Task: AssignAyush98111@gmail.com as Assignee of Issue Issue0000000062 in Backlog  in Scrum Project Project0000000013 in Jira. AssignAyush98111@gmail.com as Assignee of Issue Issue0000000063 in Backlog  in Scrum Project Project0000000013 in Jira. AssignMailaustralia7@gmail.com as Assignee of Issue Issue0000000064 in Backlog  in Scrum Project Project0000000013 in Jira. AssignMailaustralia7@gmail.com as Assignee of Issue Issue0000000065 in Backlog  in Scrum Project Project0000000013 in Jira. AssignVinnyoffice2@gmail.com as Assignee of Issue Issue0000000066 in Backlog  in Scrum Project Project0000000014 in Jira
Action: Mouse moved to (1014, 403)
Screenshot: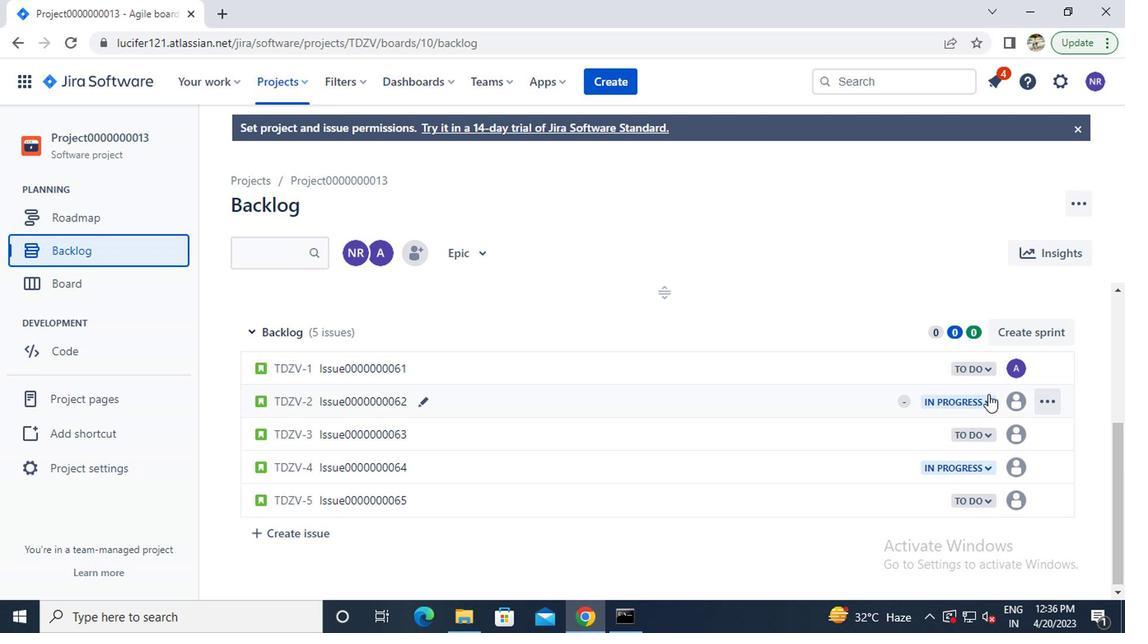 
Action: Mouse pressed left at (1014, 403)
Screenshot: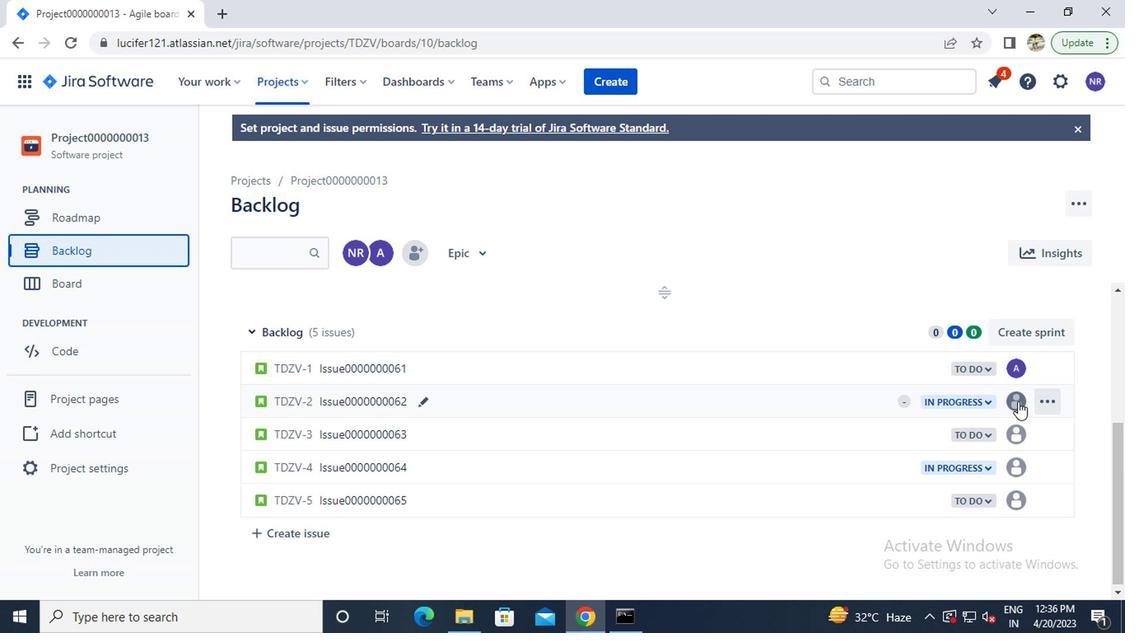 
Action: Mouse moved to (917, 473)
Screenshot: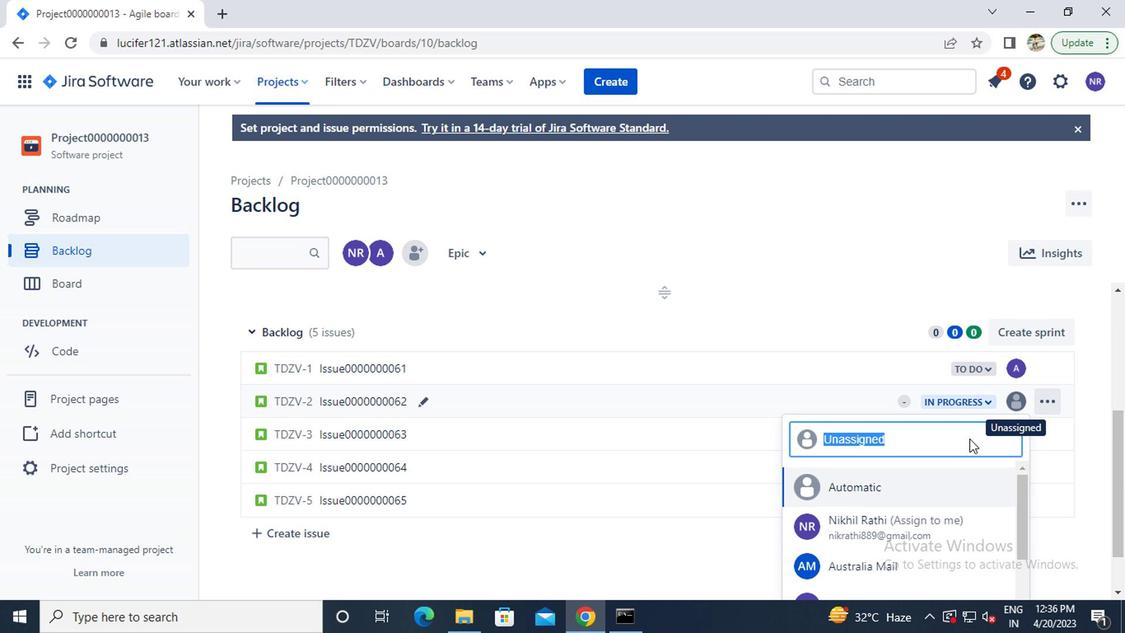 
Action: Mouse scrolled (917, 472) with delta (0, 0)
Screenshot: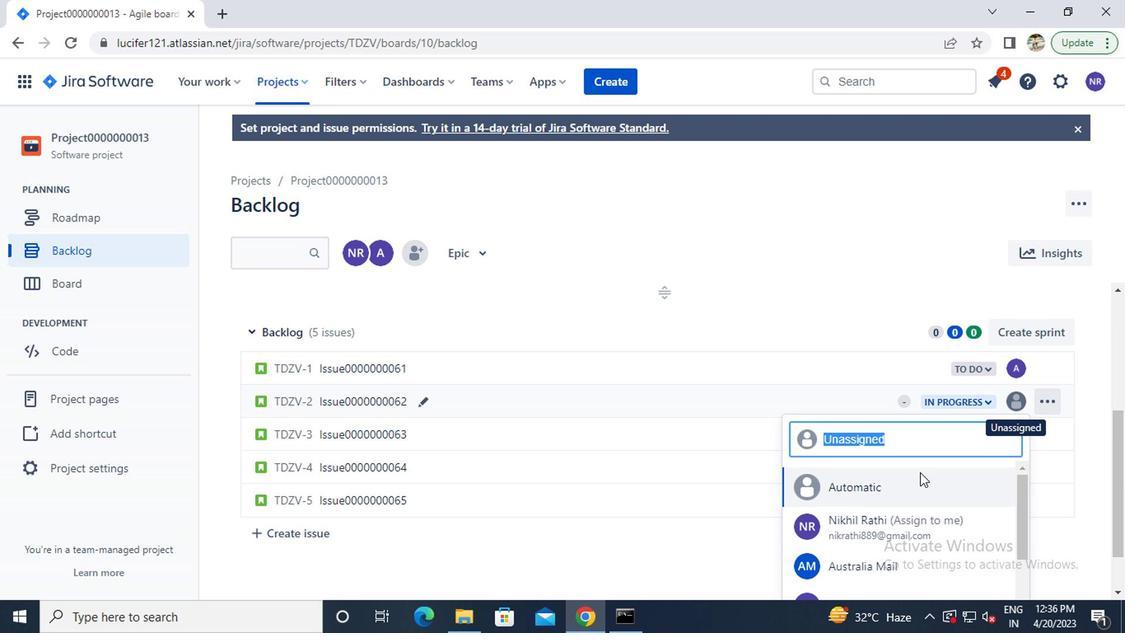 
Action: Mouse scrolled (917, 472) with delta (0, 0)
Screenshot: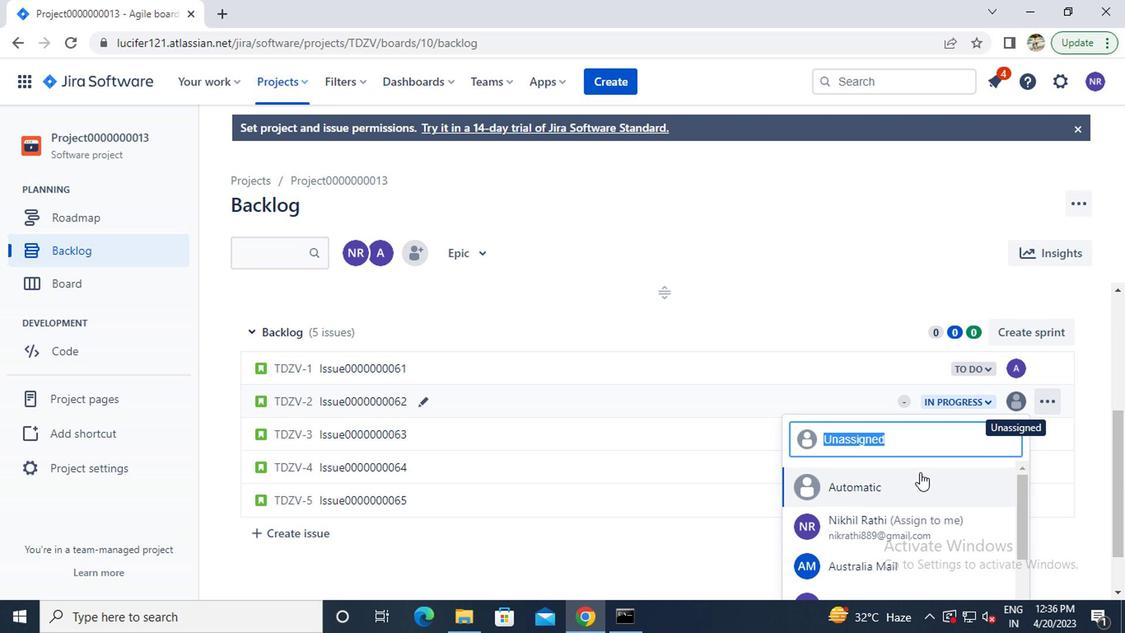 
Action: Mouse moved to (906, 484)
Screenshot: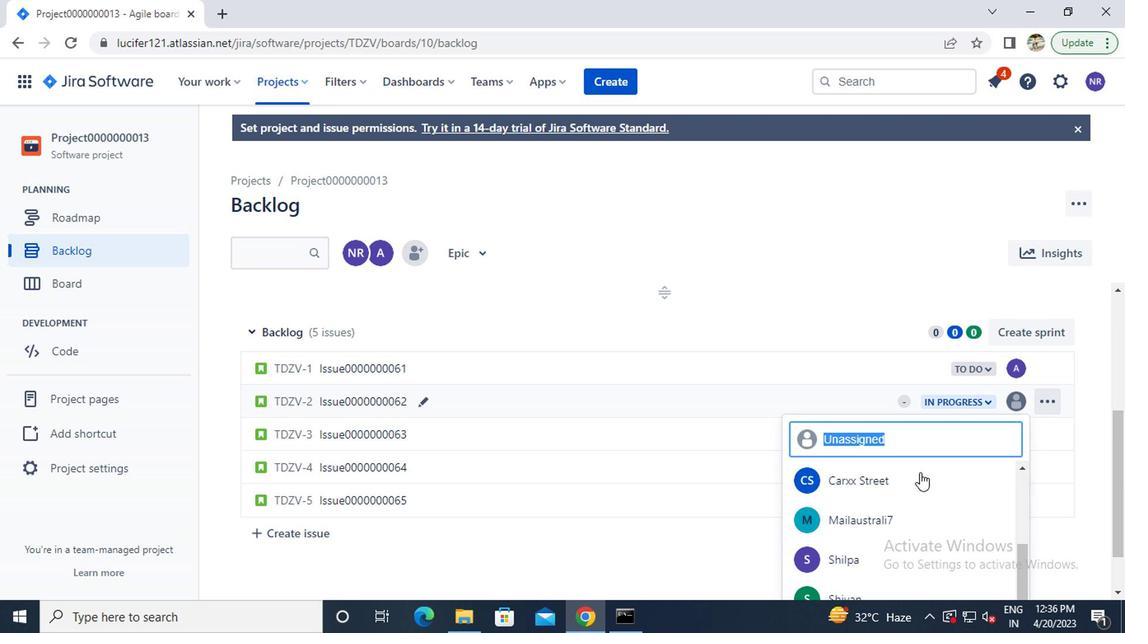
Action: Mouse scrolled (906, 485) with delta (0, 0)
Screenshot: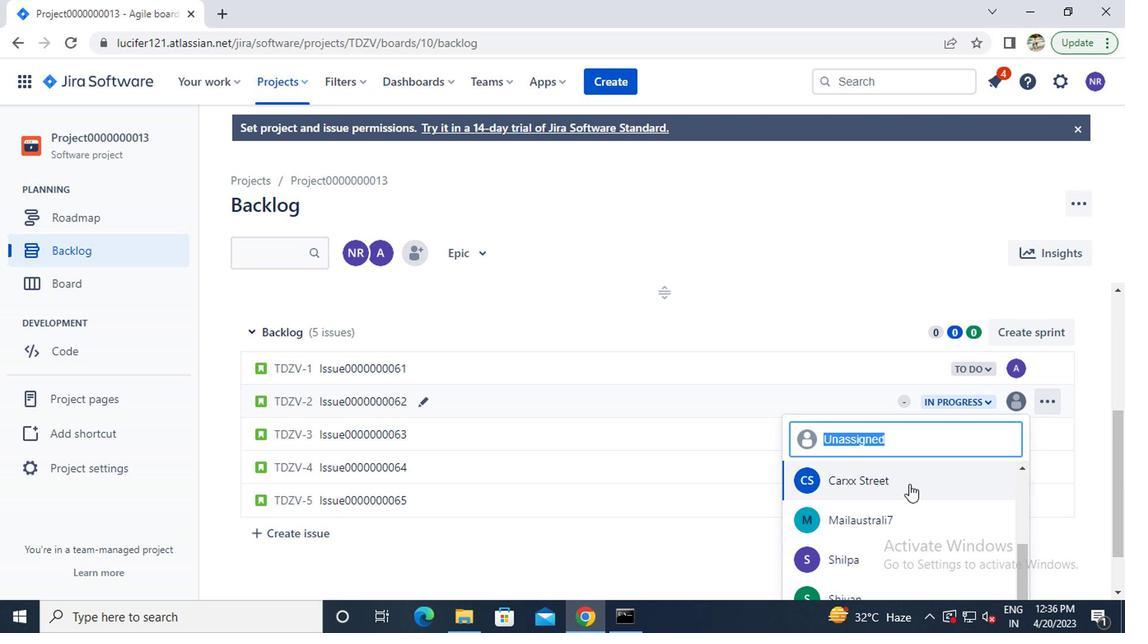 
Action: Mouse moved to (862, 515)
Screenshot: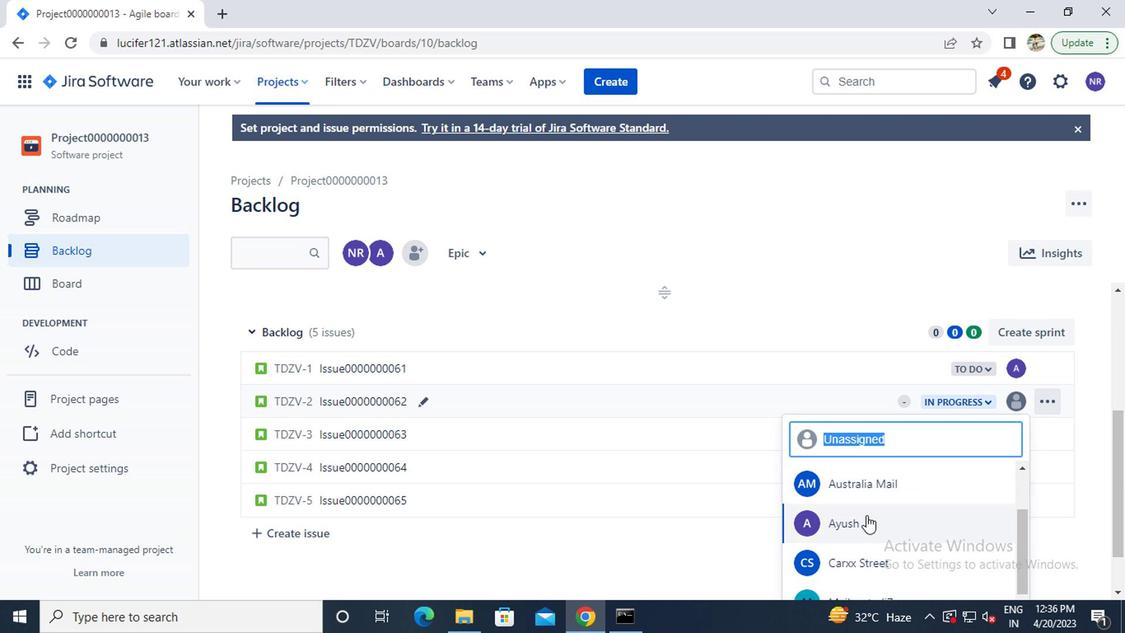 
Action: Mouse pressed left at (862, 515)
Screenshot: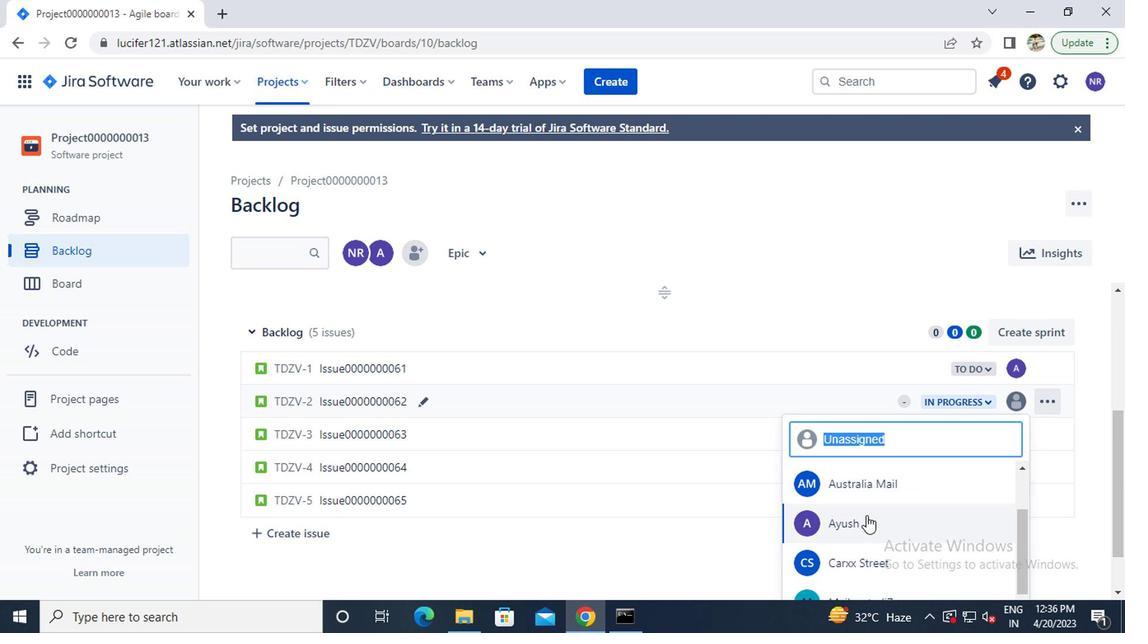 
Action: Mouse moved to (1012, 443)
Screenshot: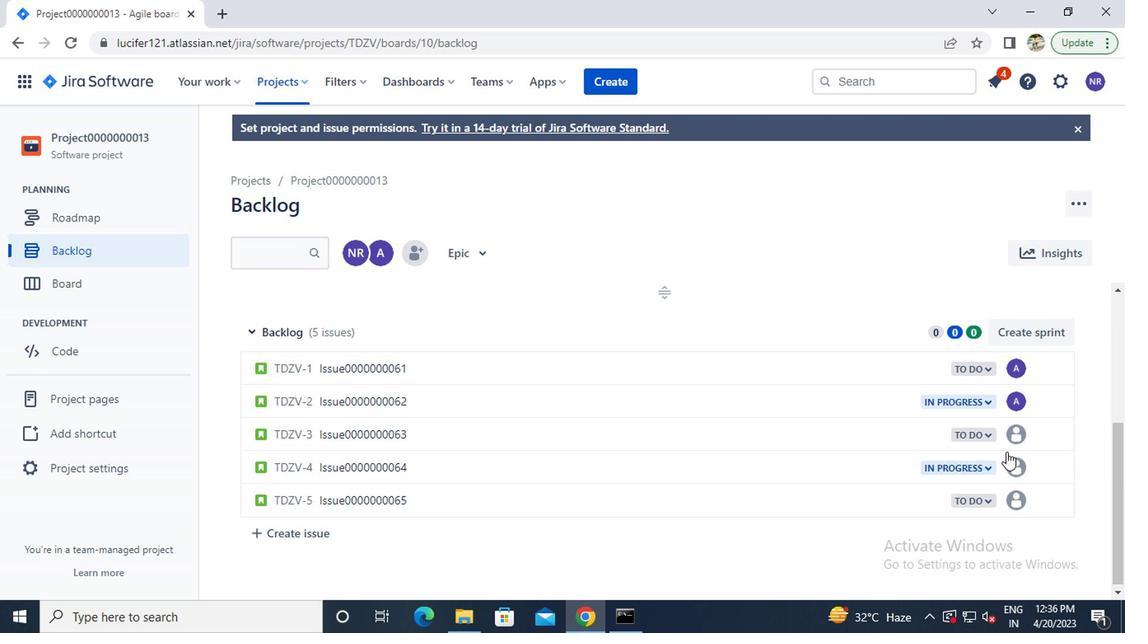 
Action: Mouse pressed left at (1012, 443)
Screenshot: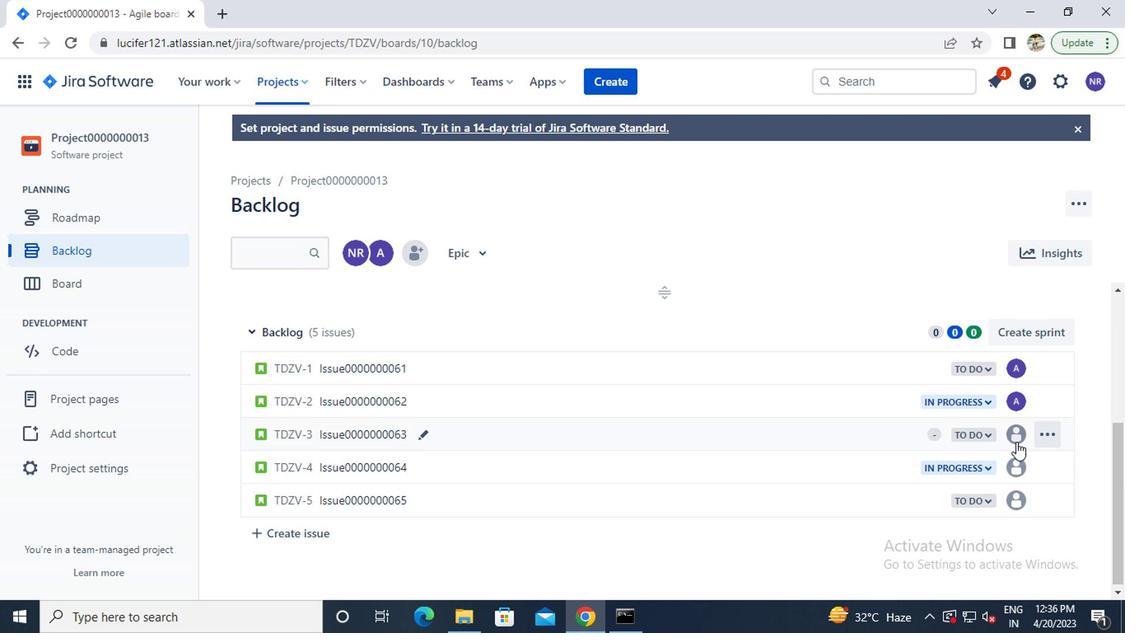 
Action: Key pressed ay
Screenshot: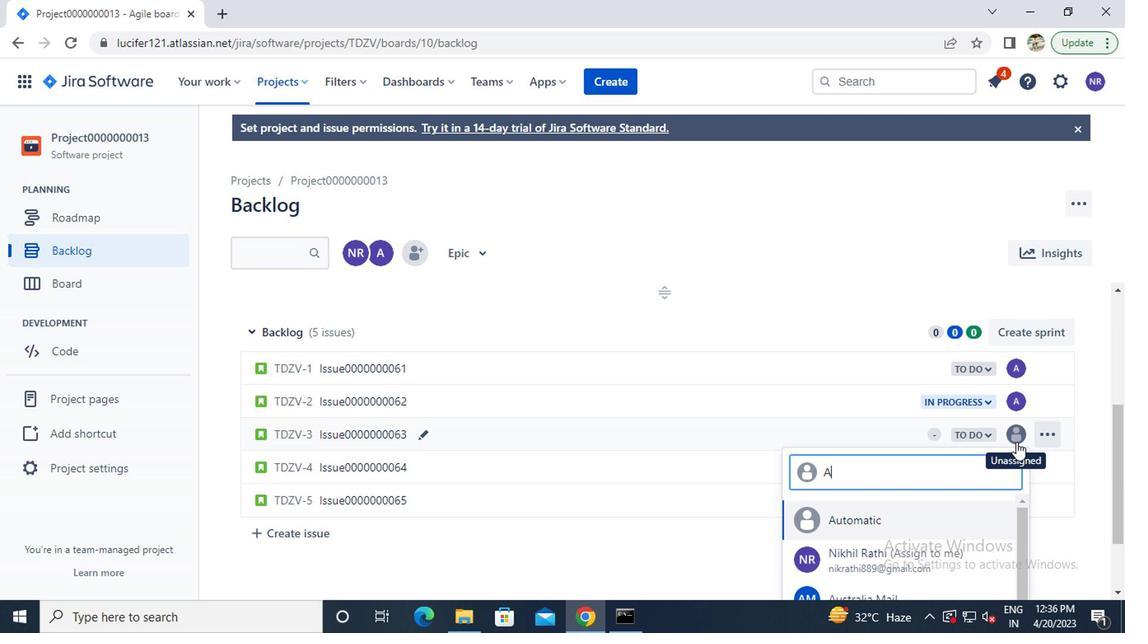 
Action: Mouse moved to (891, 516)
Screenshot: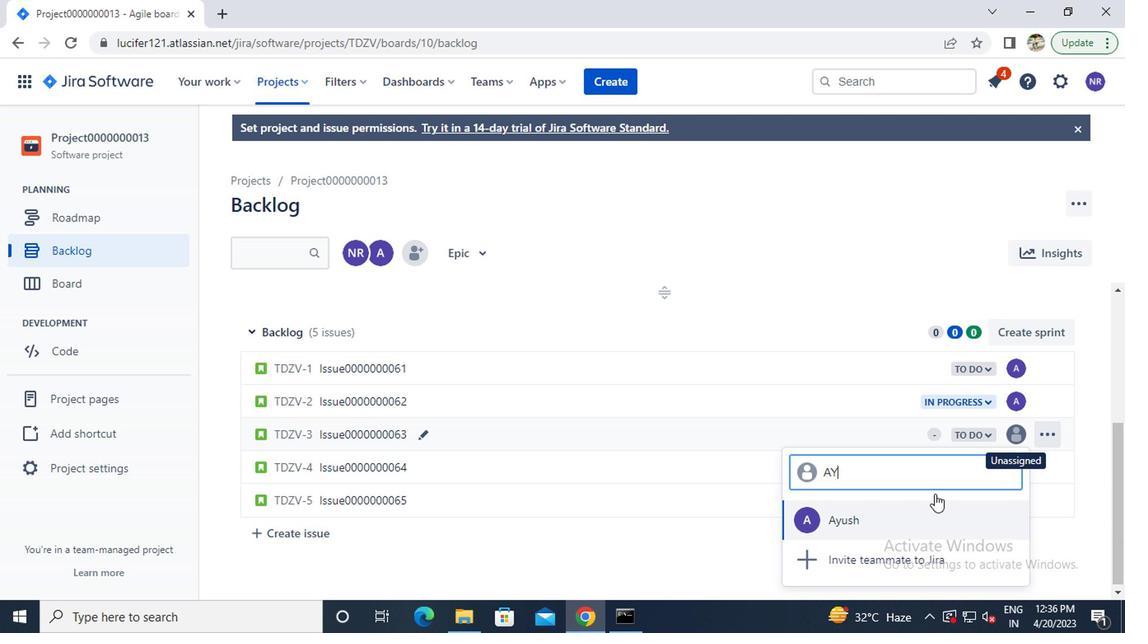 
Action: Mouse pressed left at (891, 516)
Screenshot: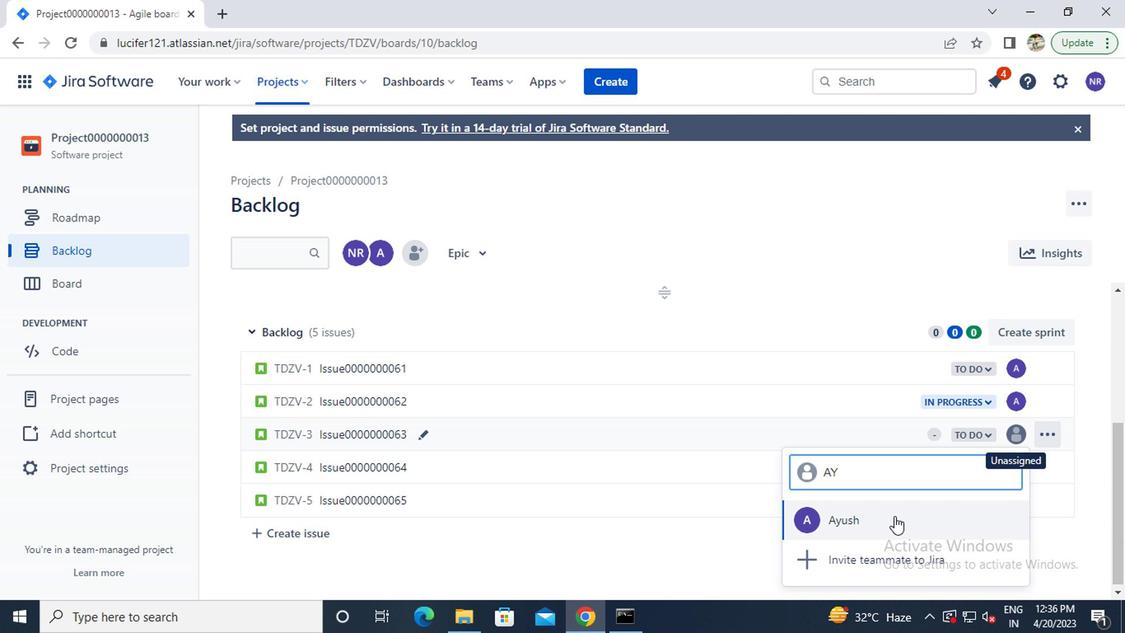 
Action: Mouse moved to (1016, 469)
Screenshot: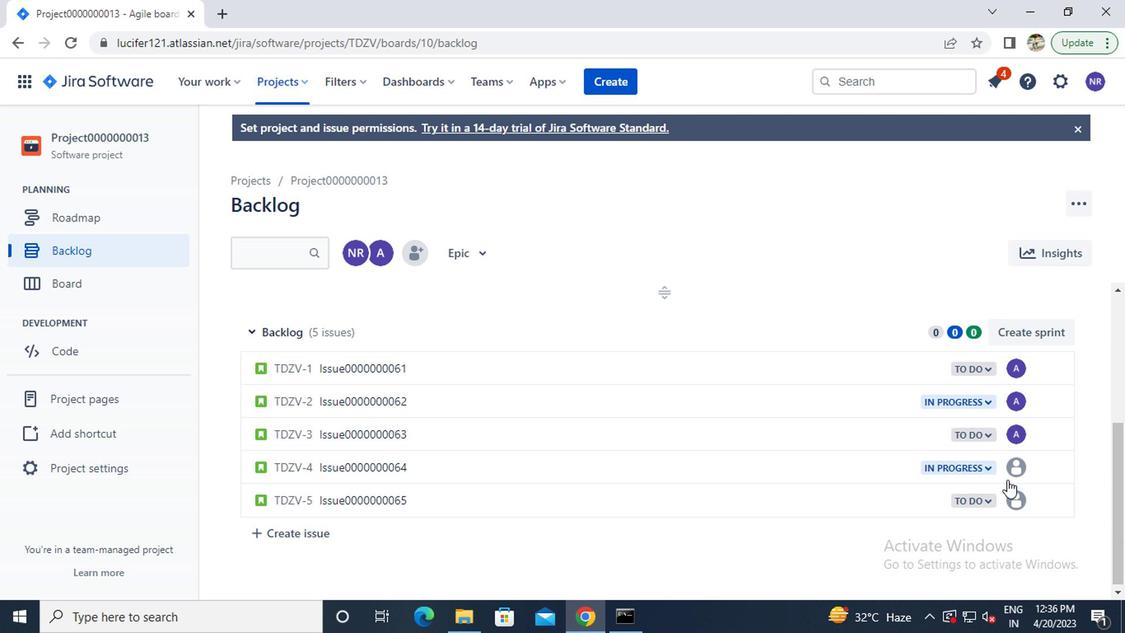 
Action: Mouse pressed left at (1016, 469)
Screenshot: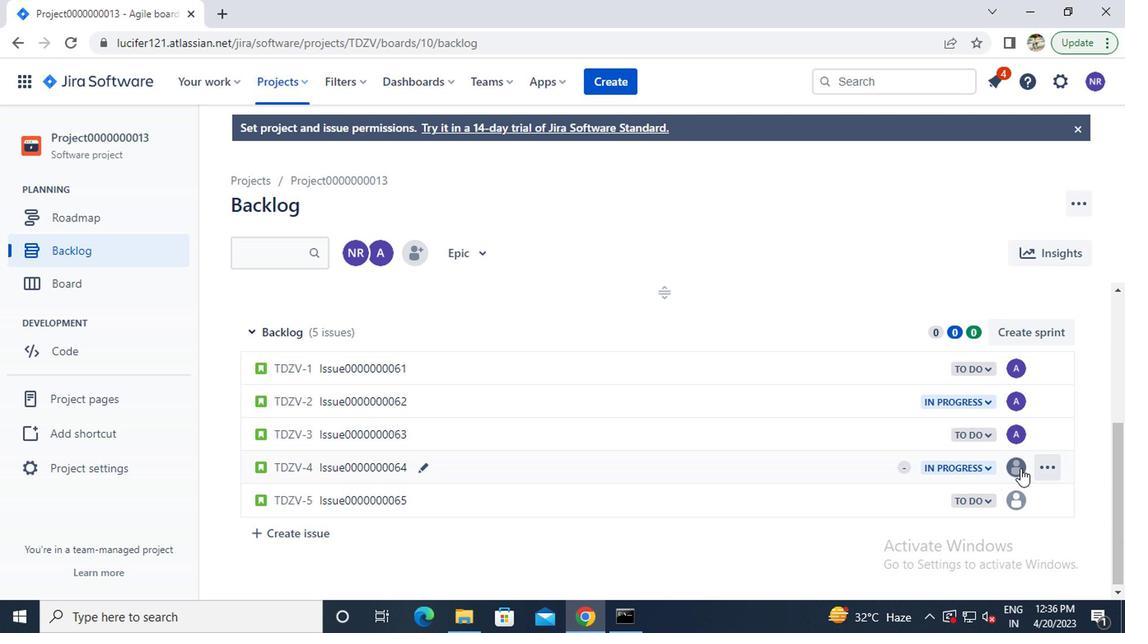 
Action: Key pressed mail
Screenshot: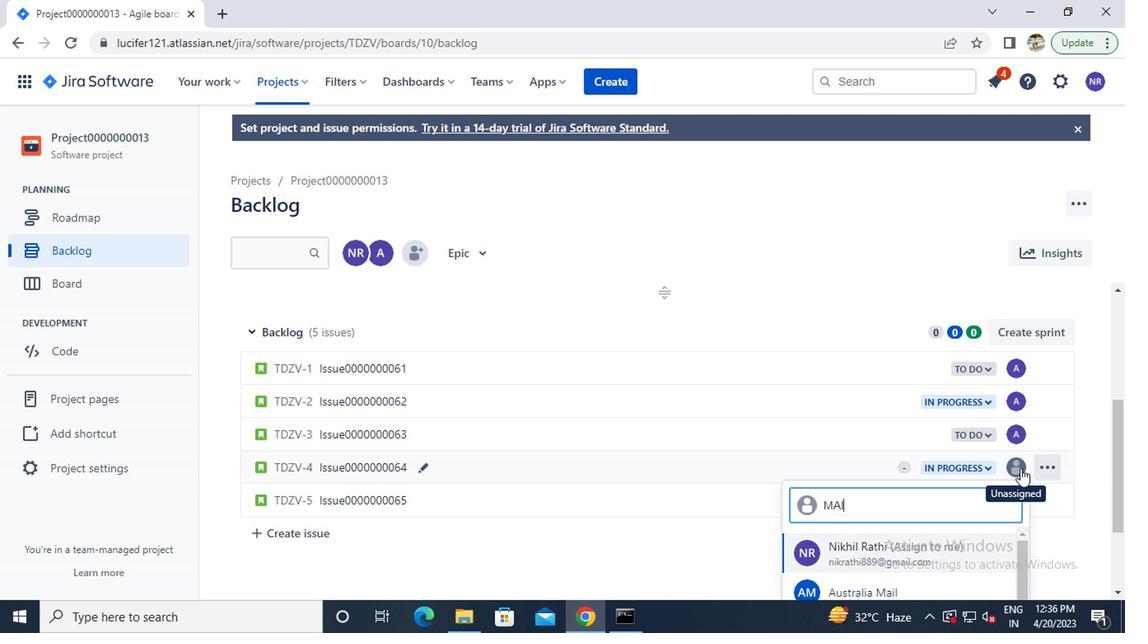 
Action: Mouse moved to (851, 584)
Screenshot: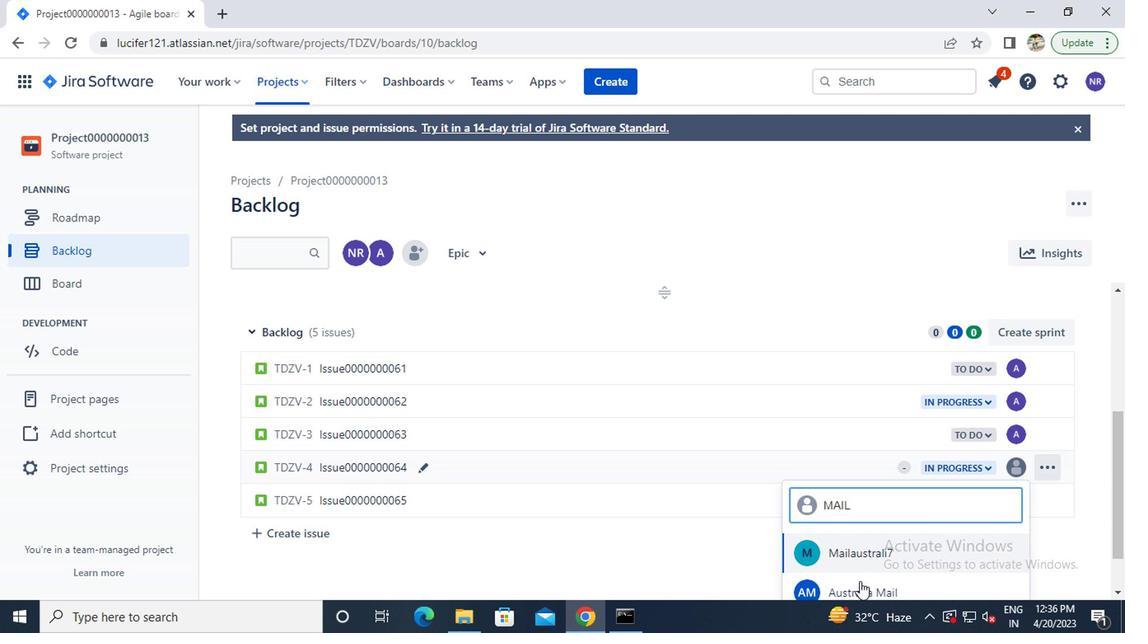 
Action: Mouse pressed left at (851, 584)
Screenshot: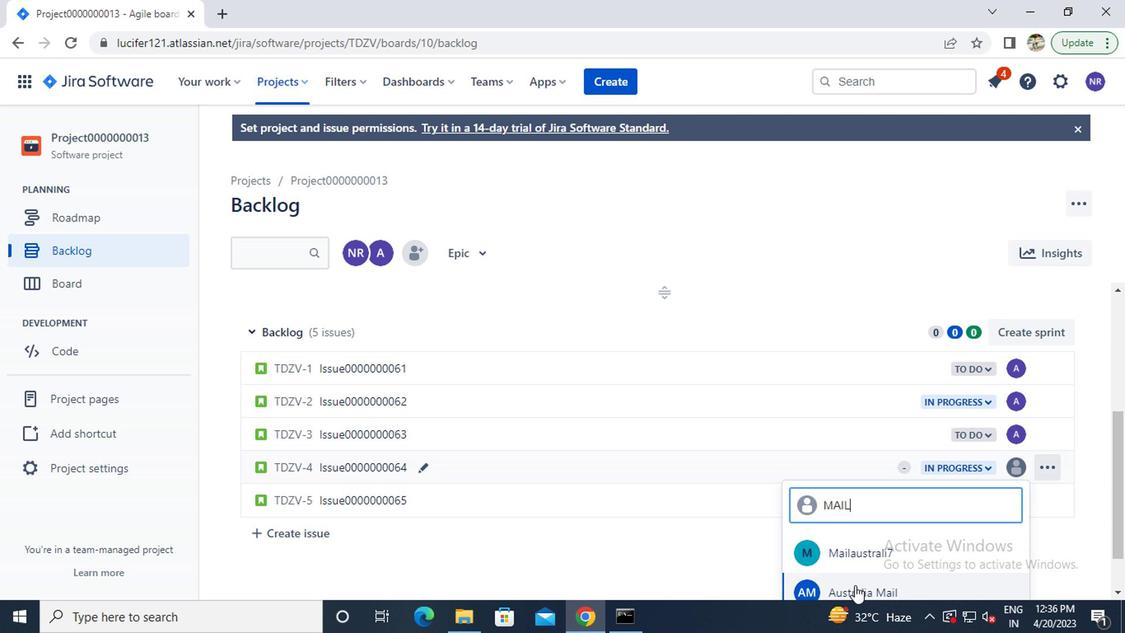 
Action: Mouse moved to (1009, 502)
Screenshot: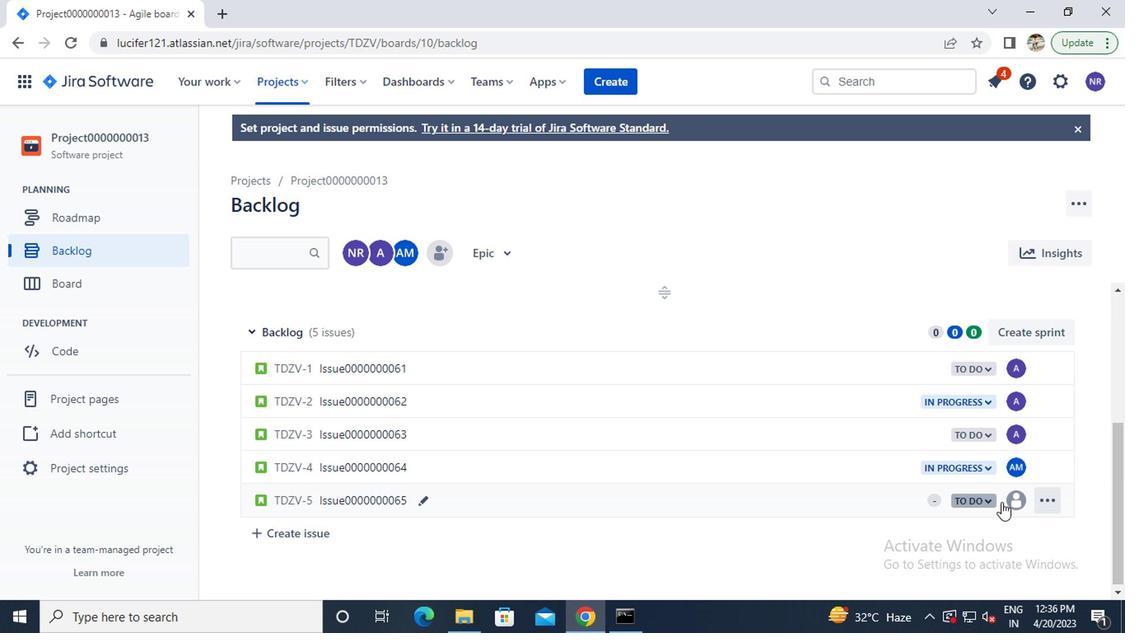 
Action: Mouse pressed left at (1009, 502)
Screenshot: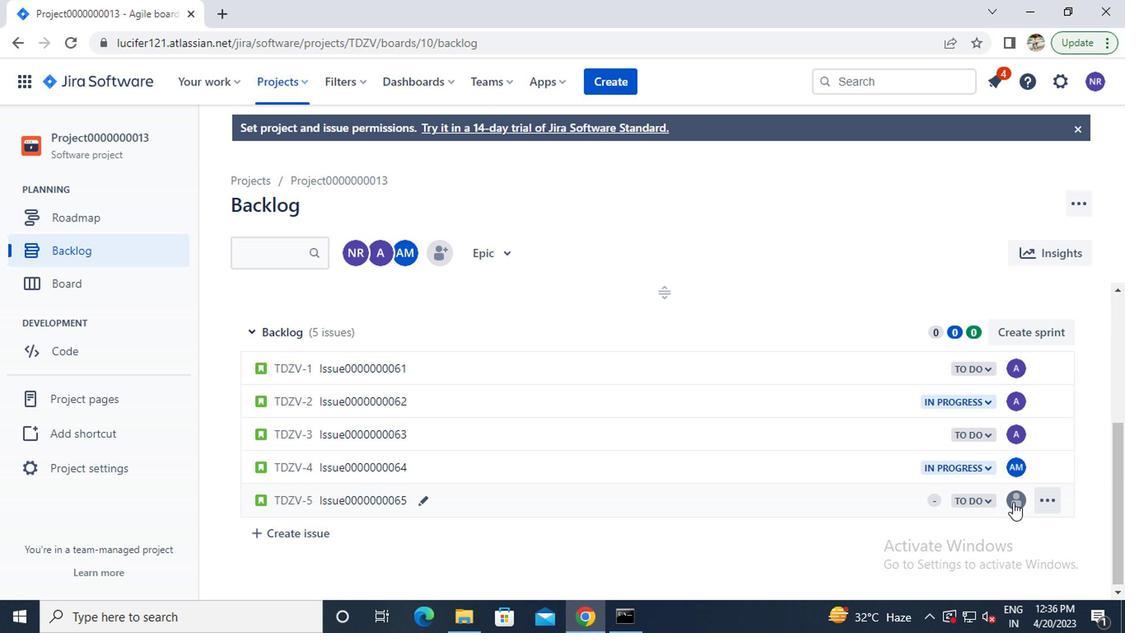 
Action: Key pressed <Key.caps_lock>ma
Screenshot: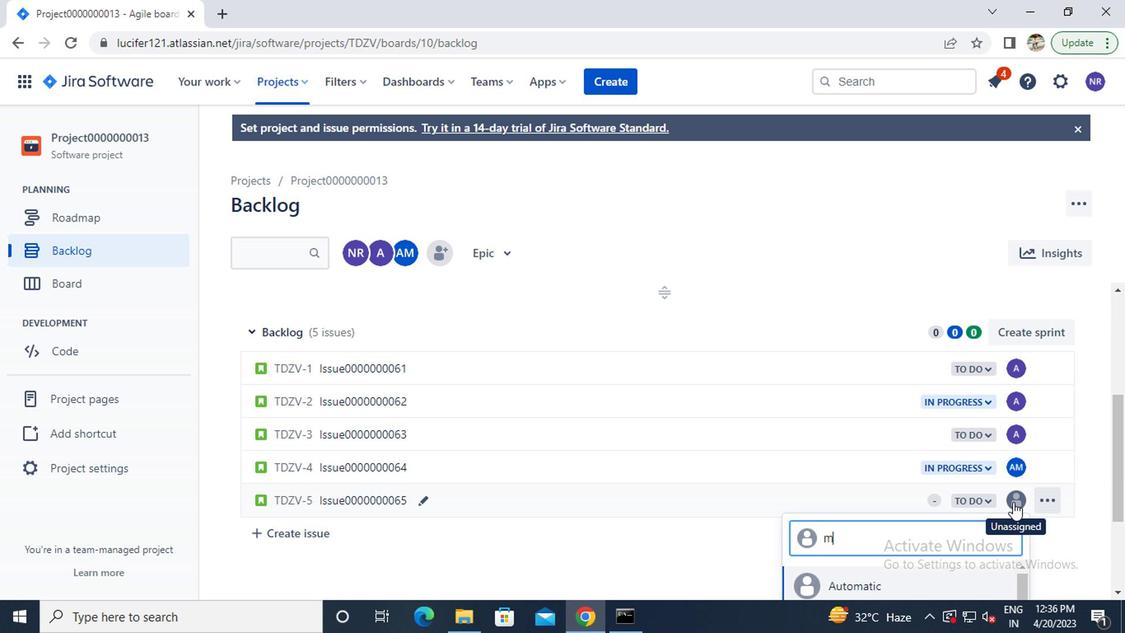 
Action: Mouse moved to (893, 576)
Screenshot: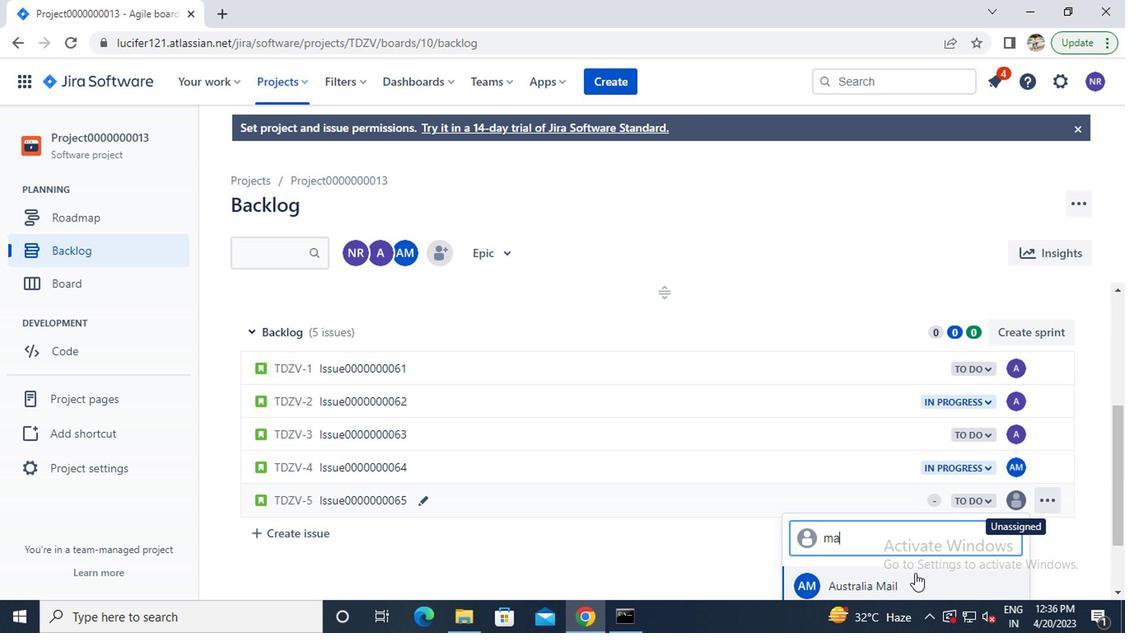 
Action: Mouse pressed left at (893, 576)
Screenshot: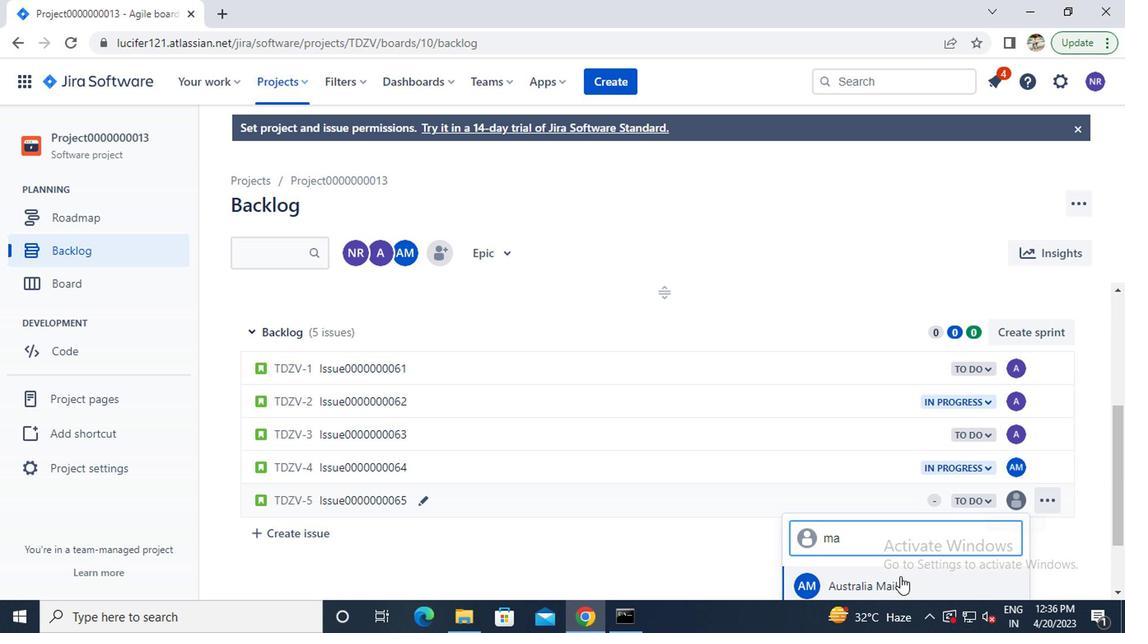 
Action: Mouse moved to (296, 89)
Screenshot: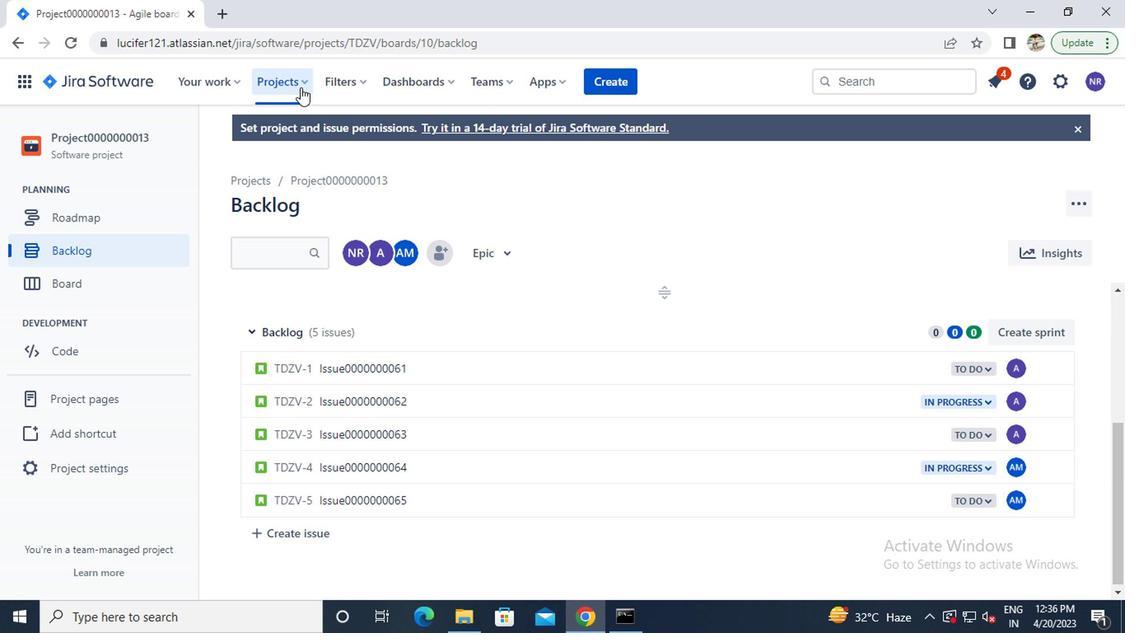 
Action: Mouse pressed left at (296, 89)
Screenshot: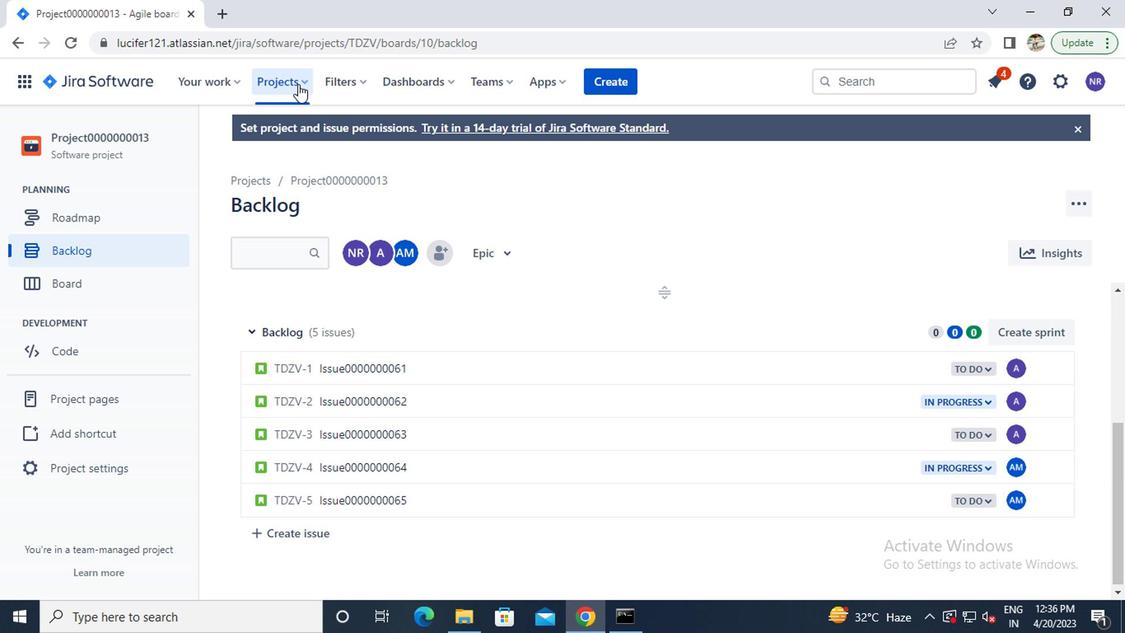 
Action: Mouse moved to (323, 195)
Screenshot: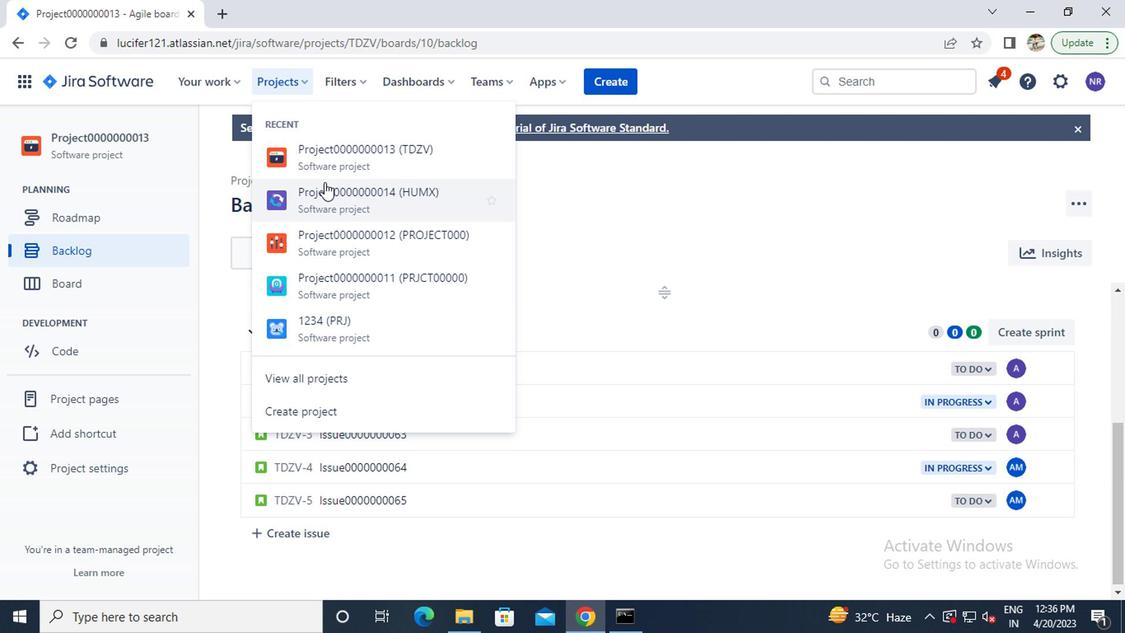 
Action: Mouse pressed left at (323, 195)
Screenshot: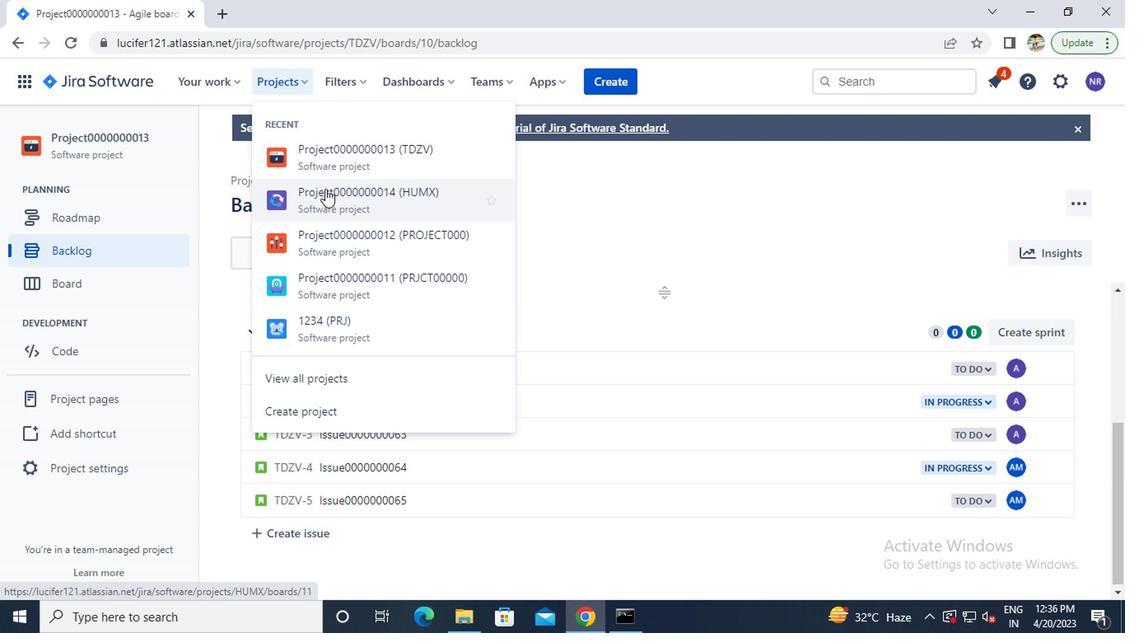 
Action: Mouse moved to (107, 249)
Screenshot: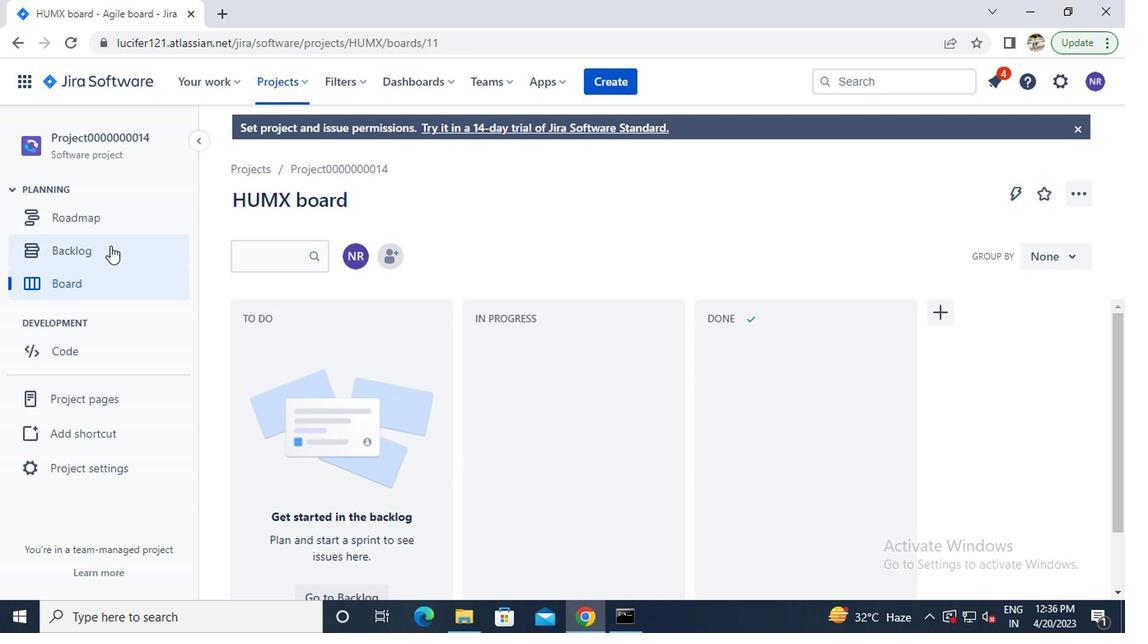 
Action: Mouse pressed left at (107, 249)
Screenshot: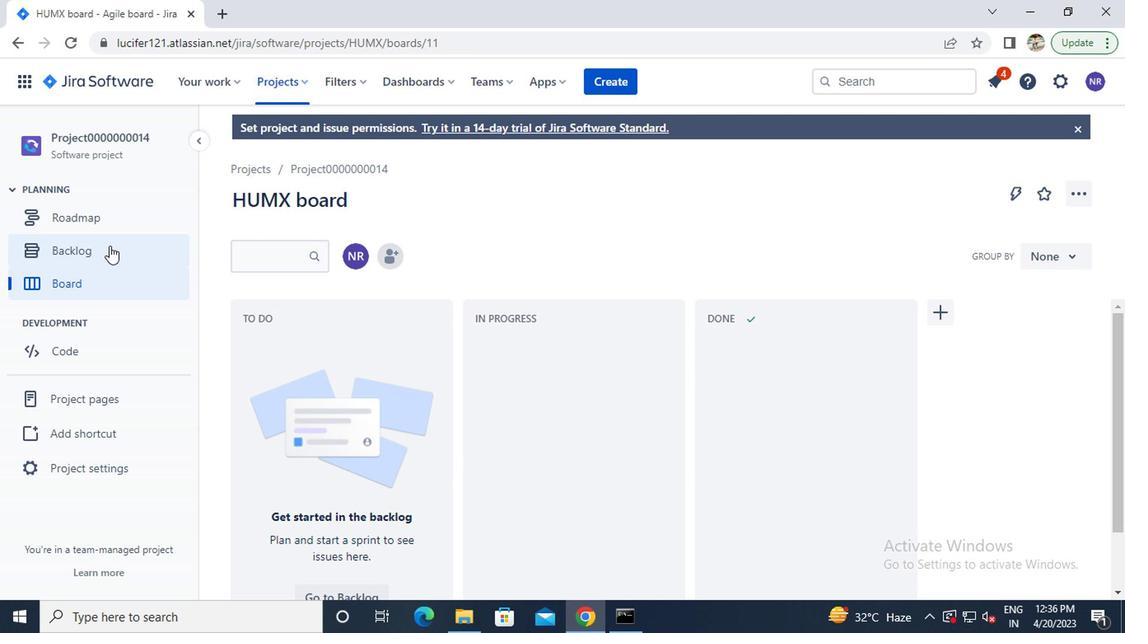 
Action: Mouse moved to (808, 375)
Screenshot: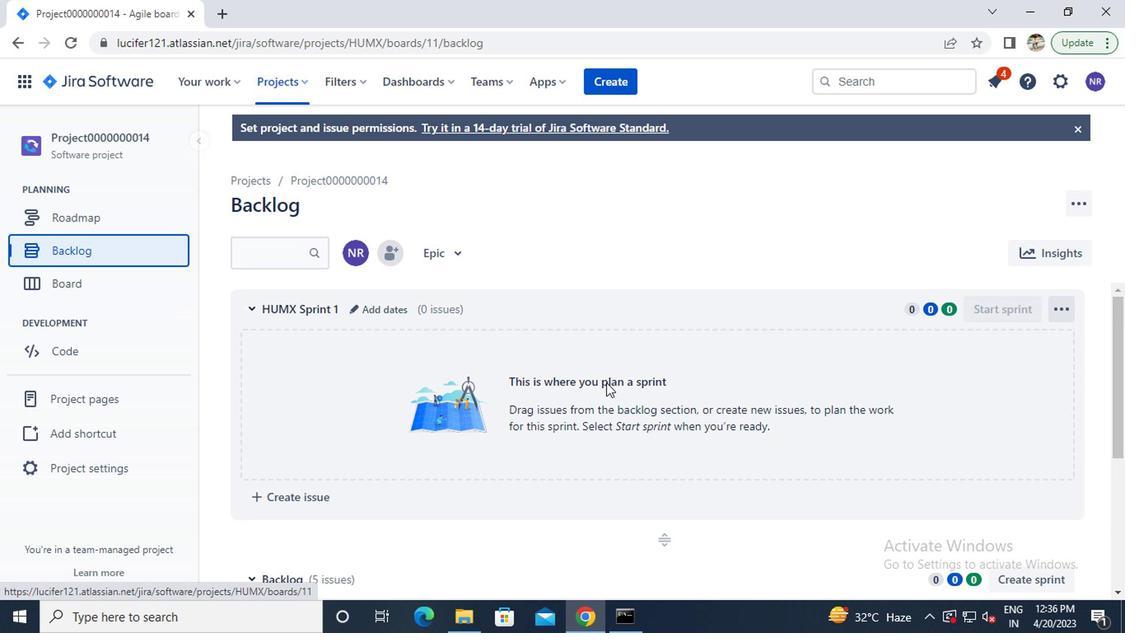 
Action: Mouse scrolled (808, 374) with delta (0, -1)
Screenshot: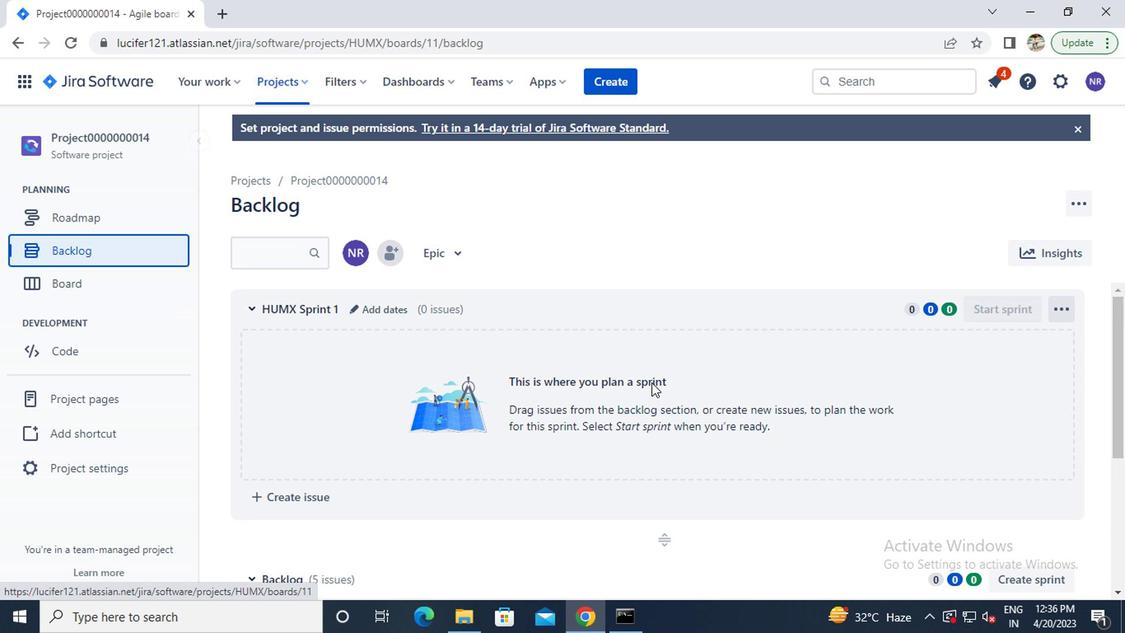 
Action: Mouse moved to (811, 375)
Screenshot: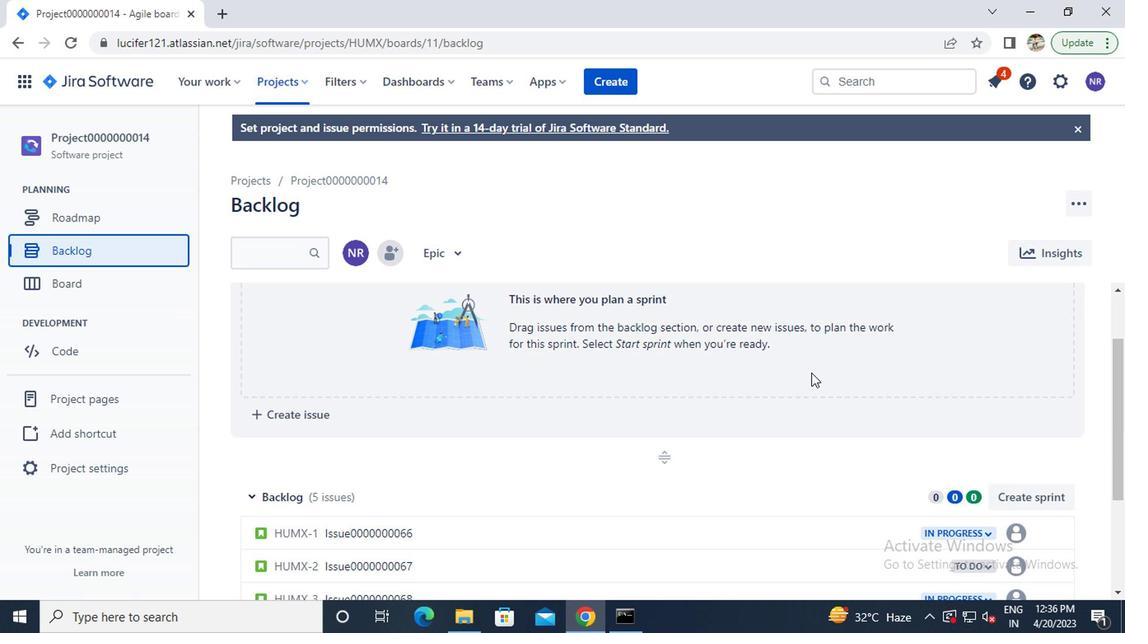 
Action: Mouse scrolled (811, 375) with delta (0, 0)
Screenshot: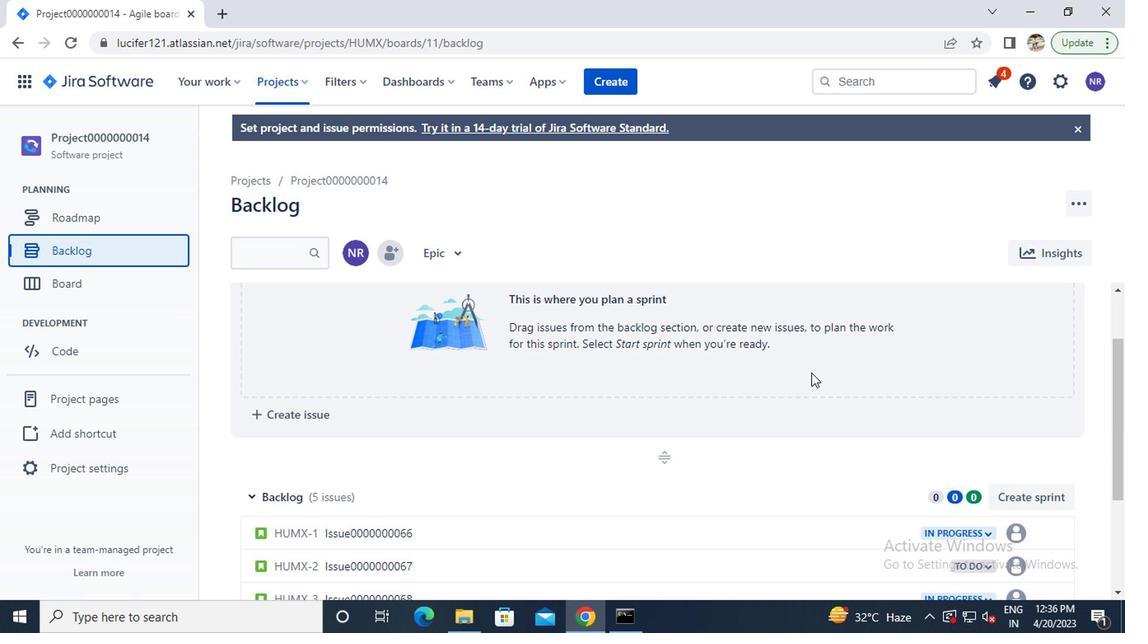 
Action: Mouse scrolled (811, 375) with delta (0, 0)
Screenshot: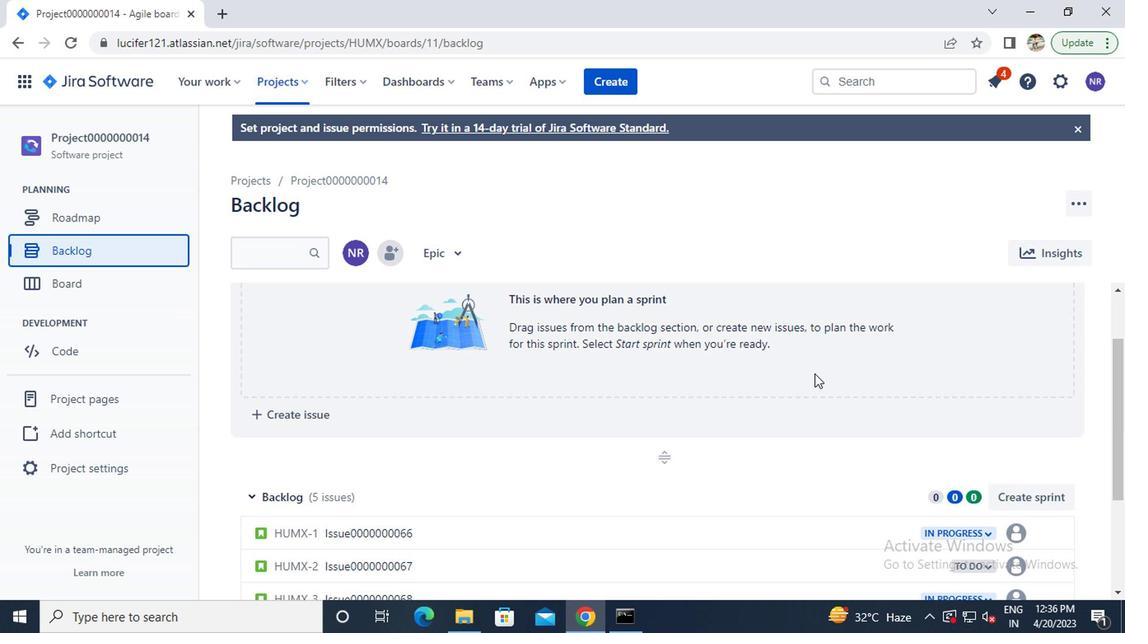 
Action: Mouse moved to (1023, 370)
Screenshot: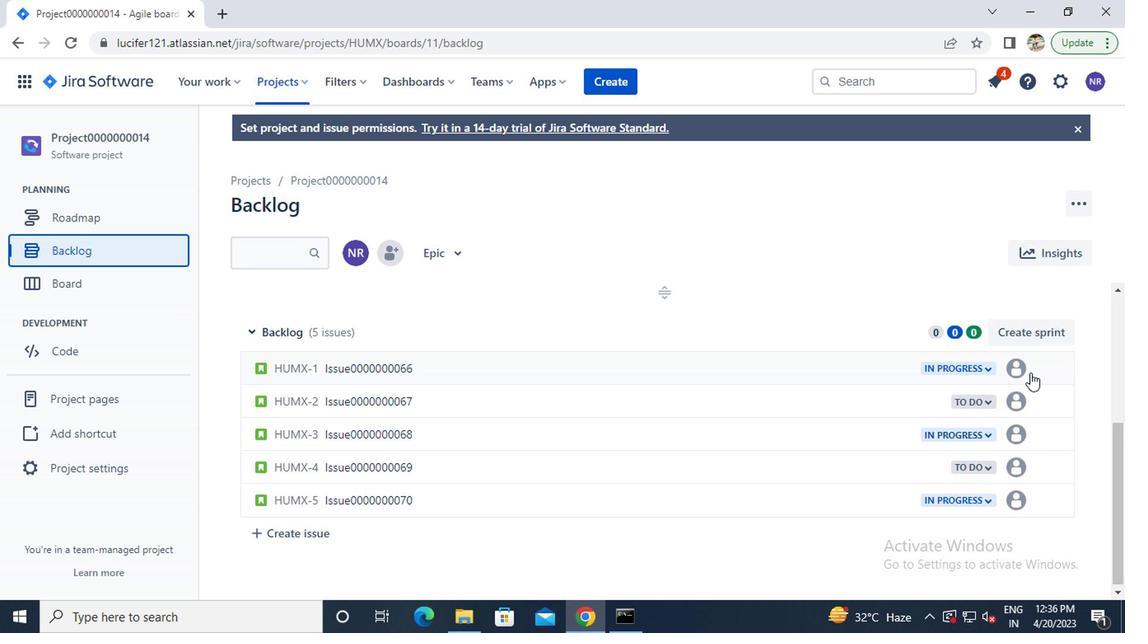 
Action: Mouse pressed left at (1023, 370)
Screenshot: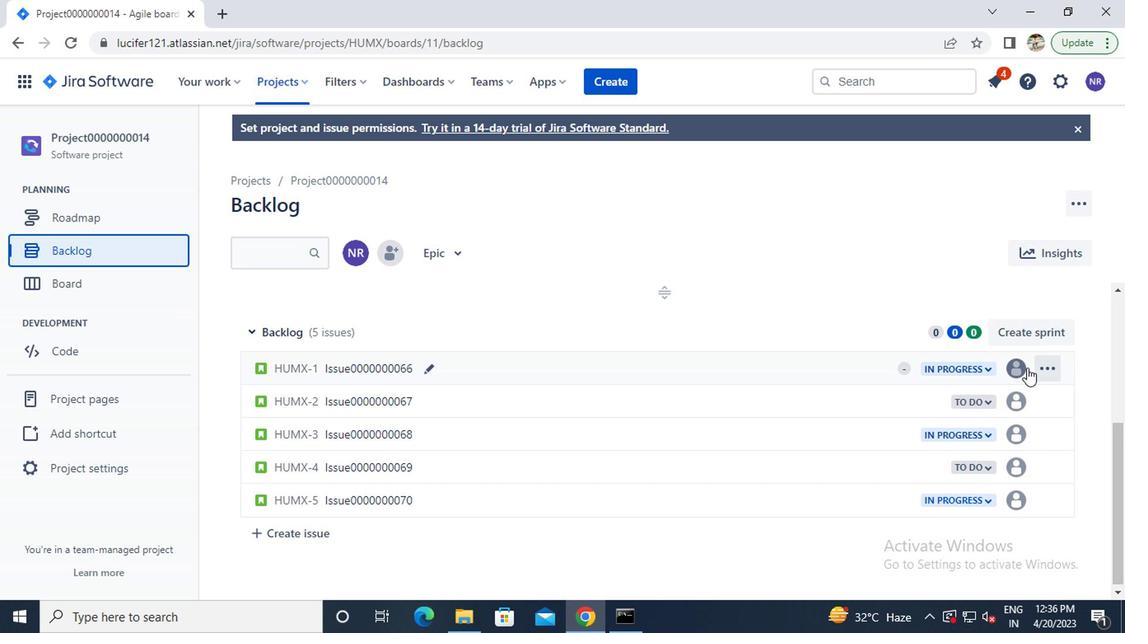 
Action: Key pressed v
Screenshot: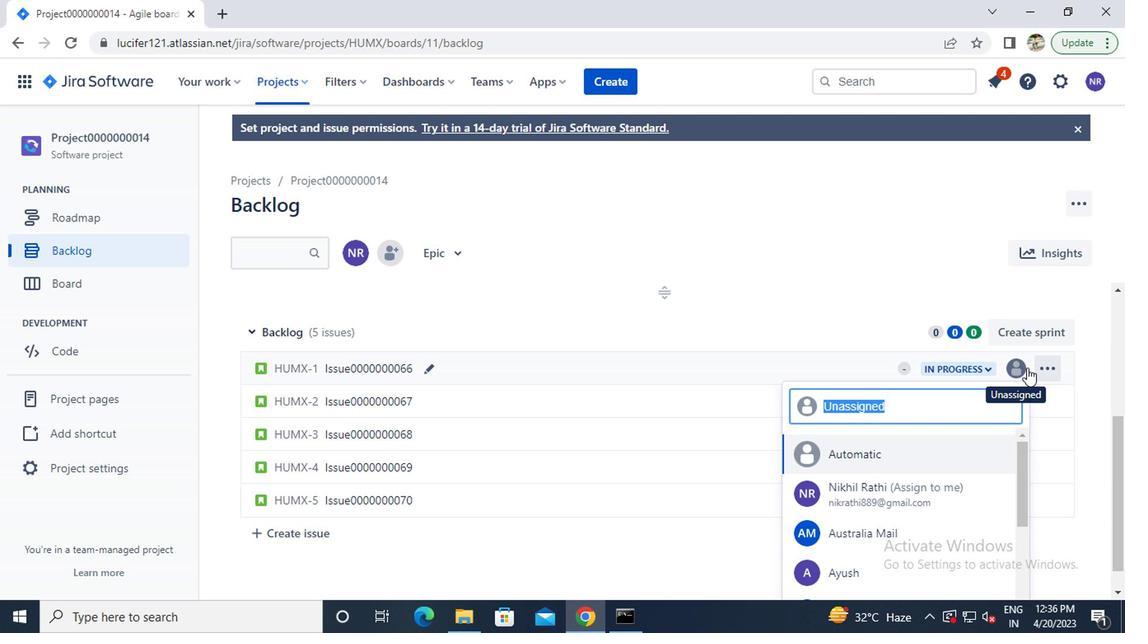 
Action: Mouse moved to (881, 455)
Screenshot: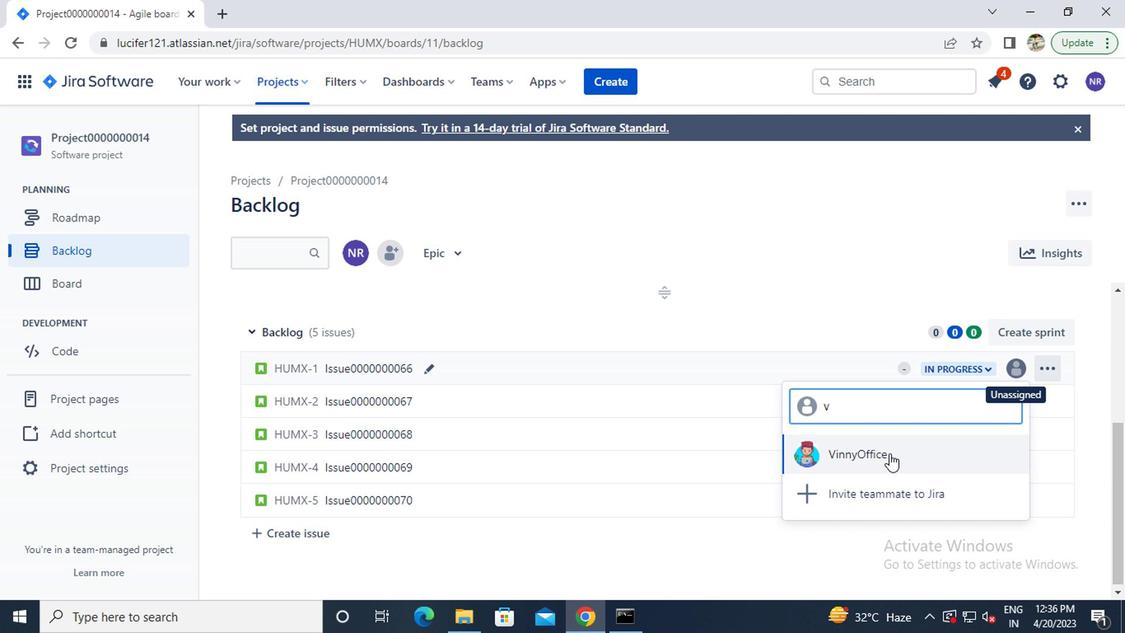 
Action: Mouse pressed left at (881, 455)
Screenshot: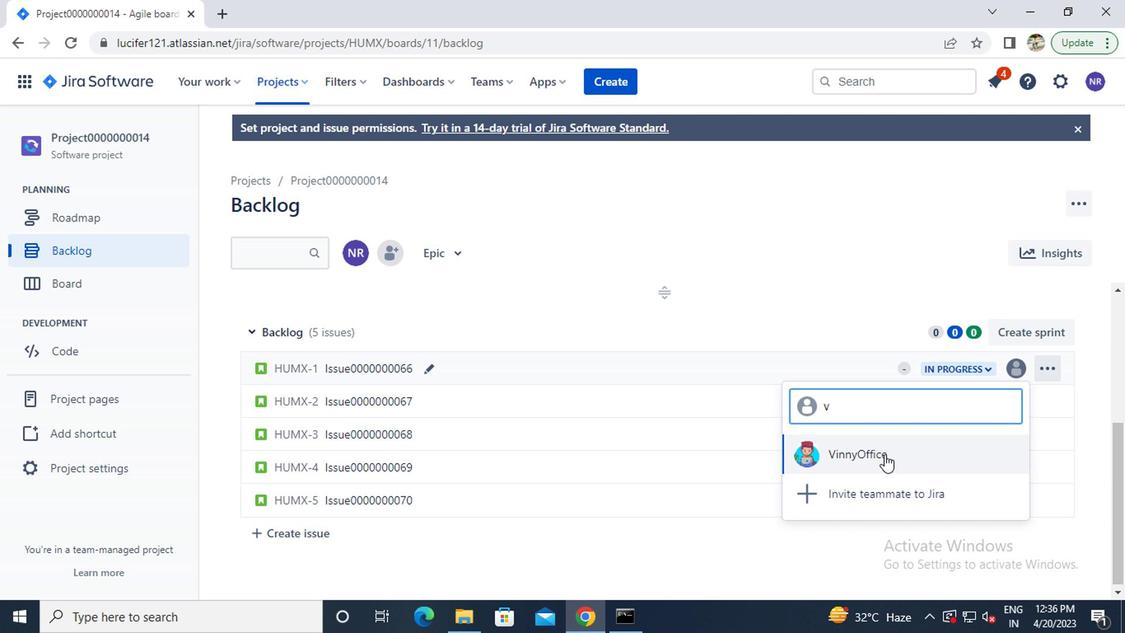
